 Task: Look for vegan products in the category "Hummus".
Action: Mouse moved to (841, 273)
Screenshot: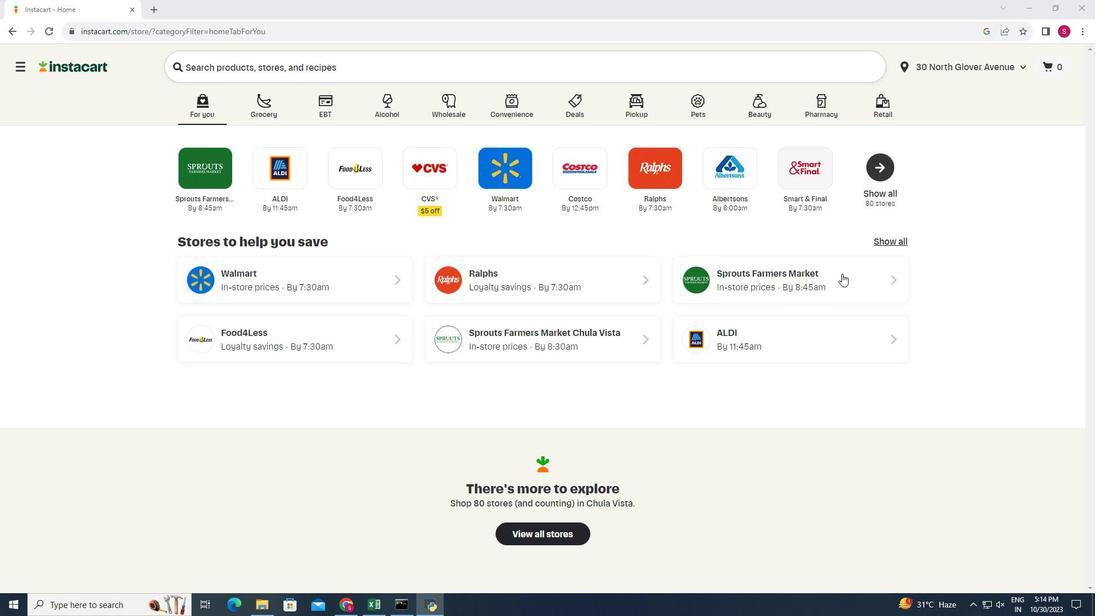 
Action: Mouse pressed left at (841, 273)
Screenshot: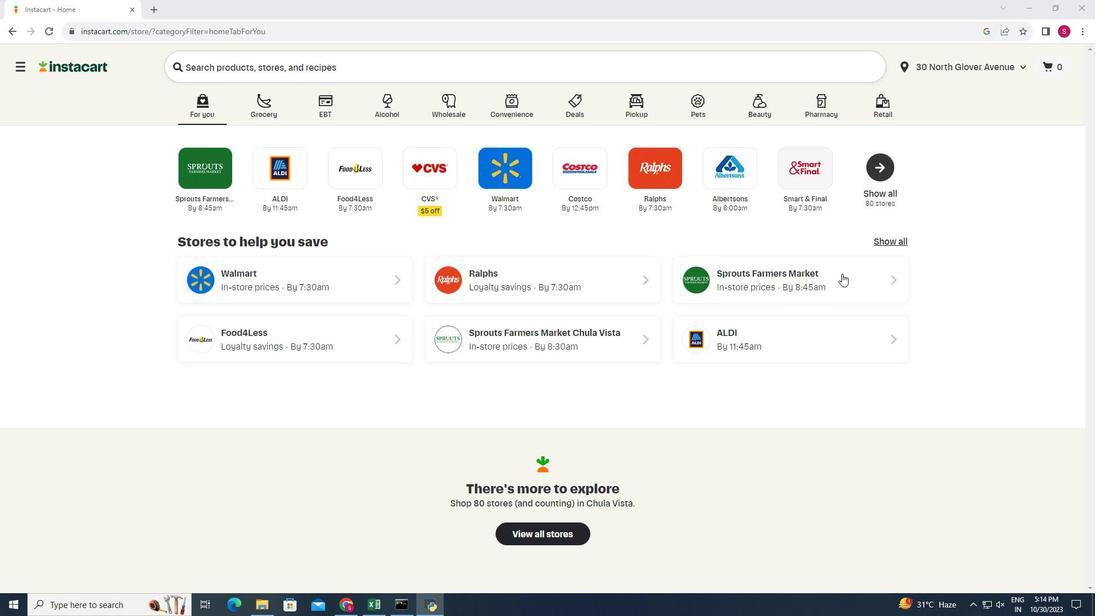 
Action: Mouse moved to (45, 499)
Screenshot: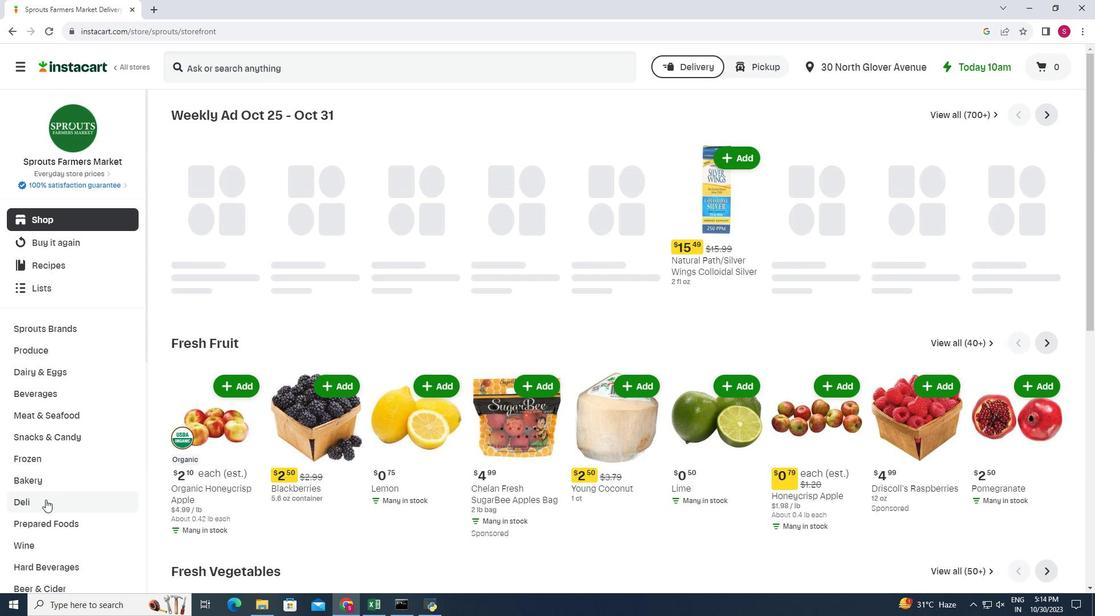 
Action: Mouse pressed left at (45, 499)
Screenshot: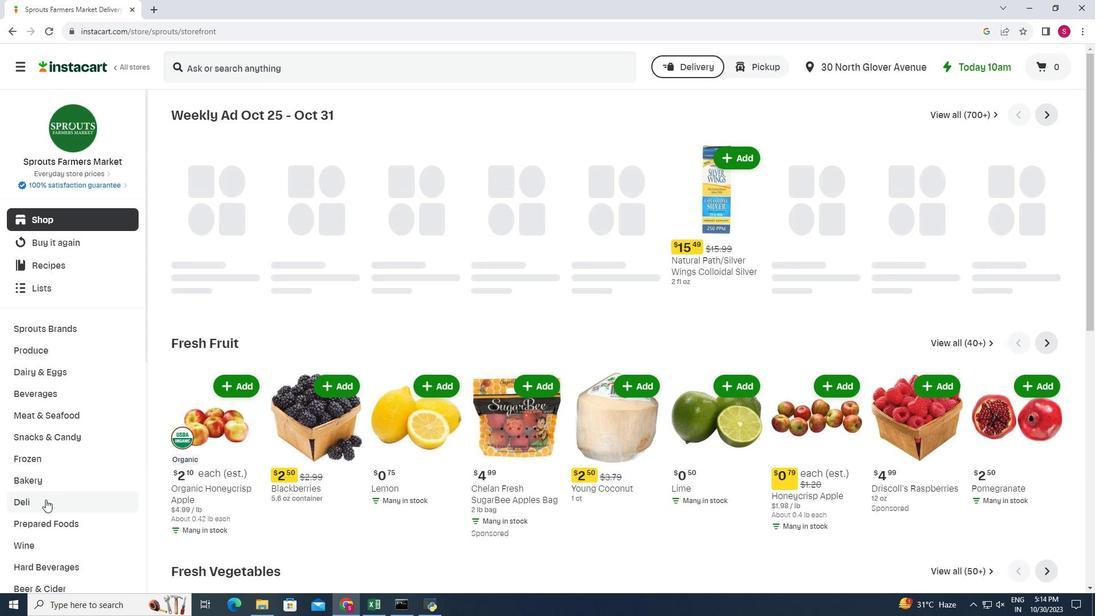 
Action: Mouse moved to (389, 144)
Screenshot: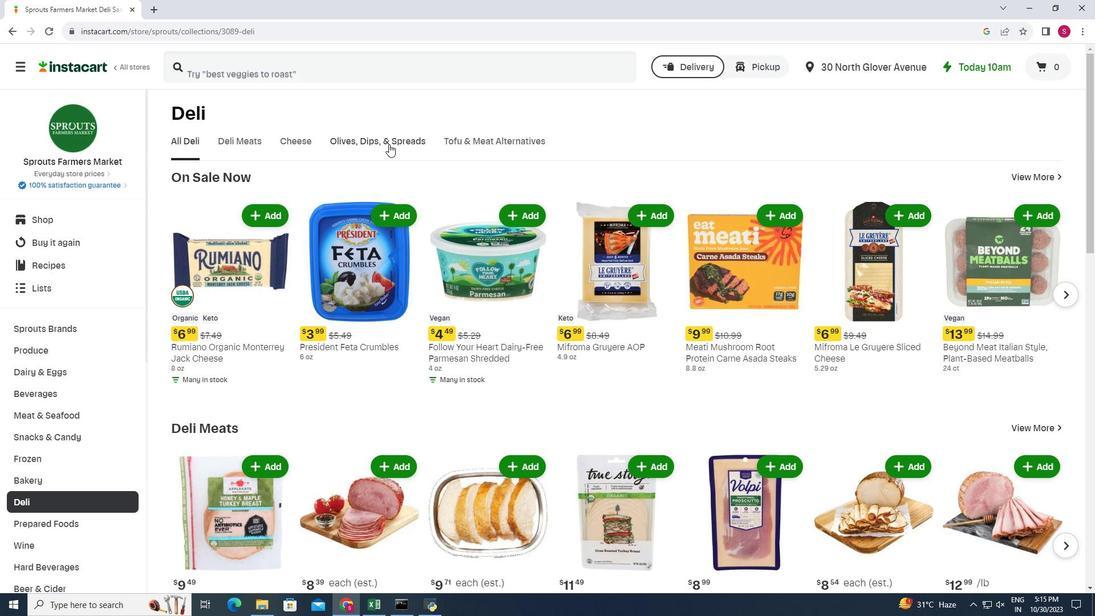 
Action: Mouse pressed left at (389, 144)
Screenshot: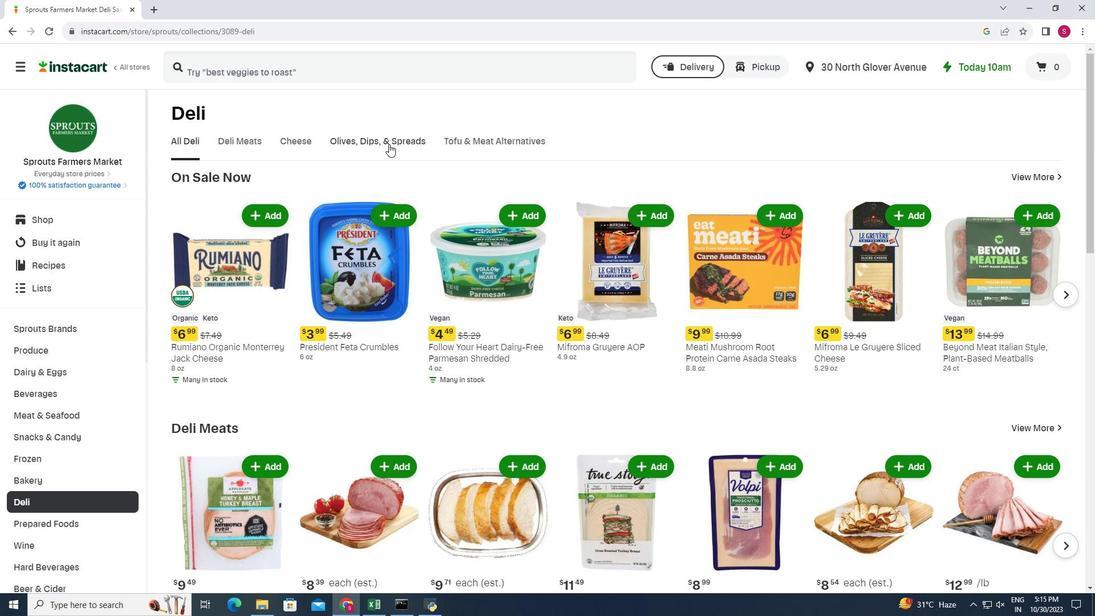 
Action: Mouse moved to (267, 182)
Screenshot: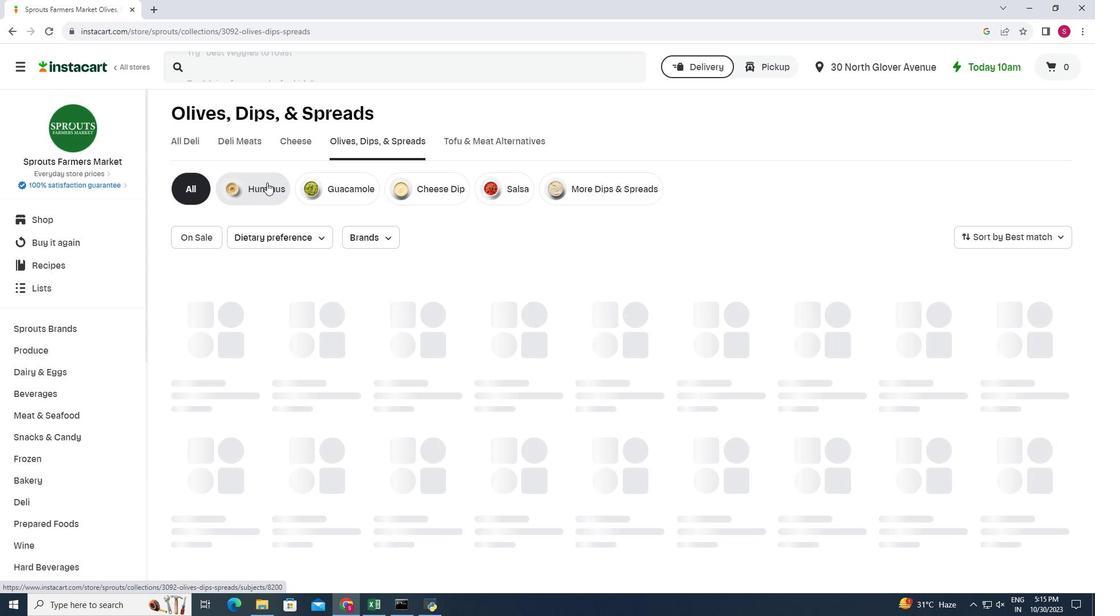 
Action: Mouse pressed left at (267, 182)
Screenshot: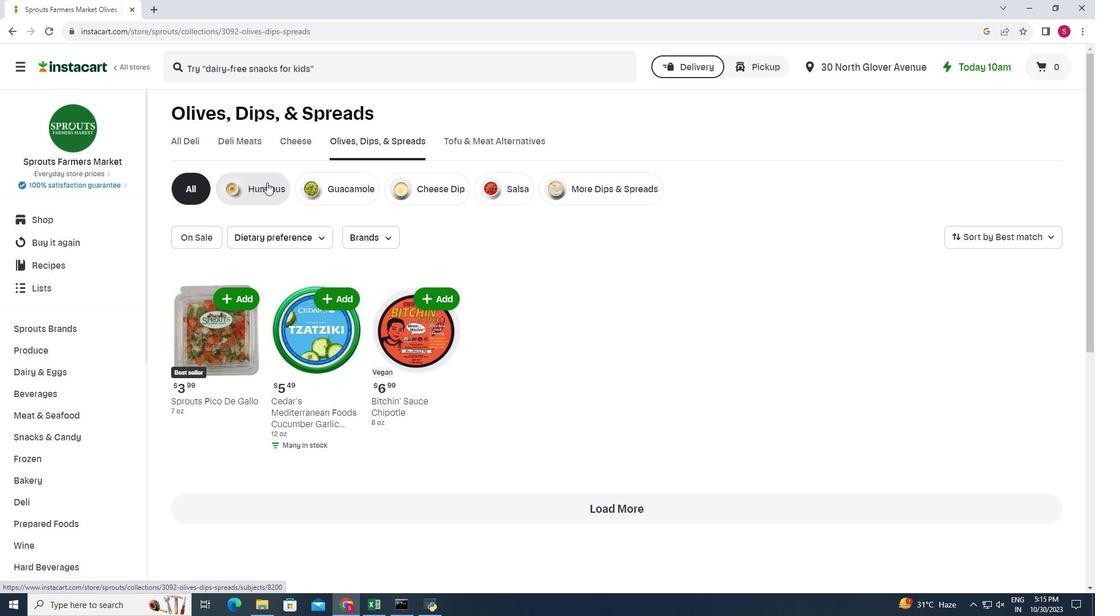 
Action: Mouse moved to (267, 234)
Screenshot: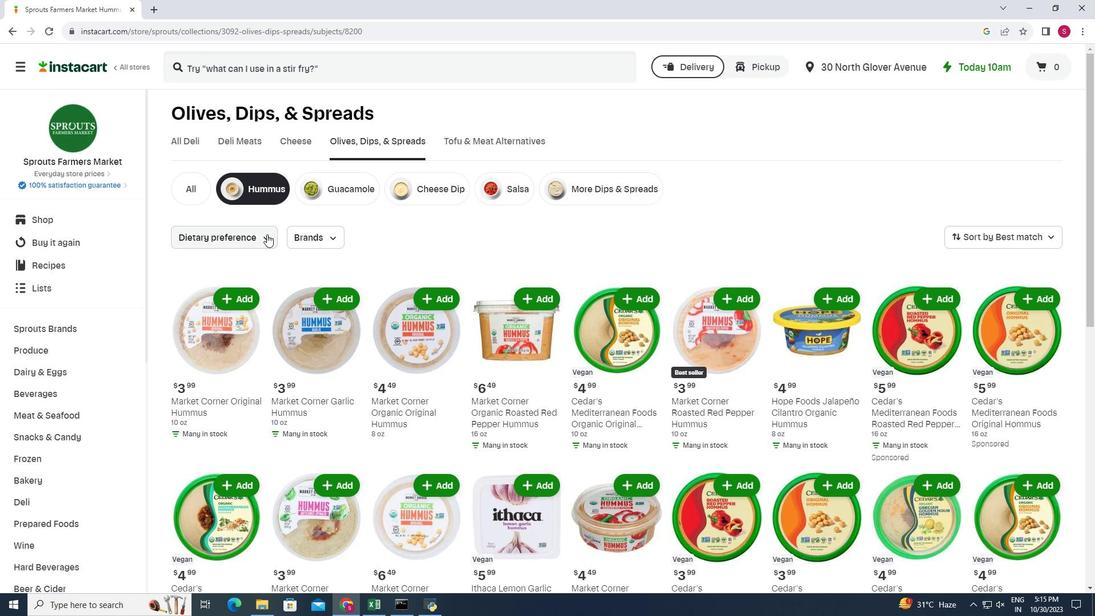 
Action: Mouse pressed left at (267, 234)
Screenshot: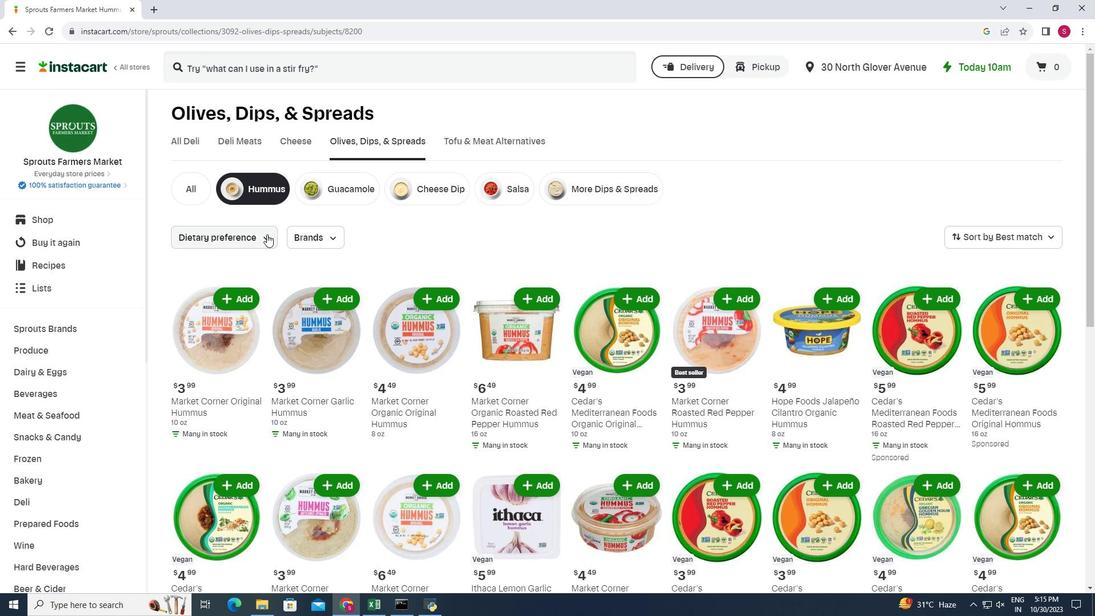 
Action: Mouse moved to (196, 269)
Screenshot: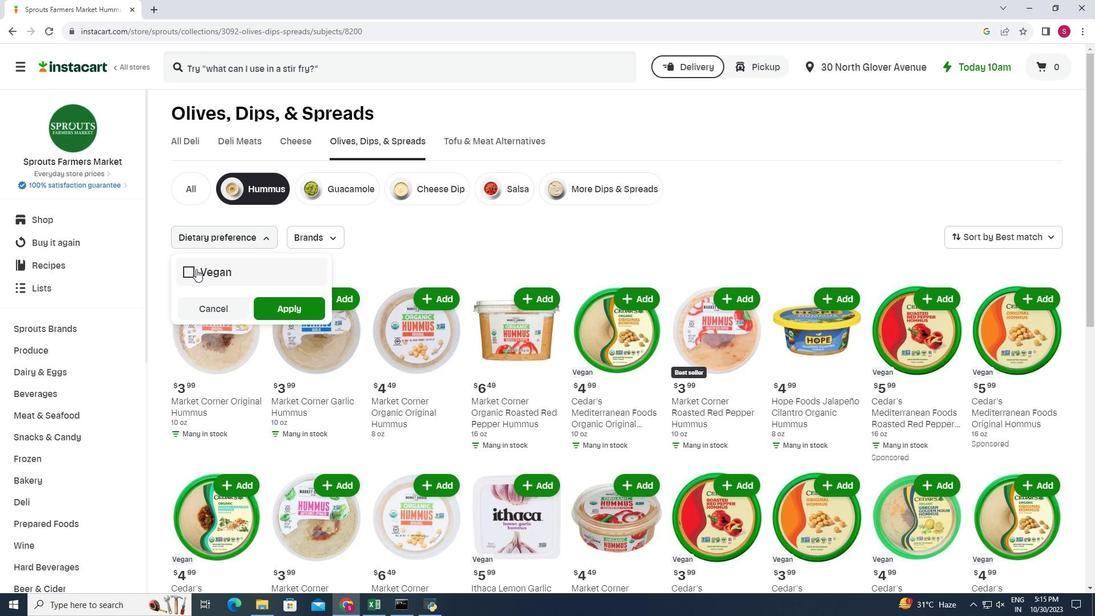 
Action: Mouse pressed left at (196, 269)
Screenshot: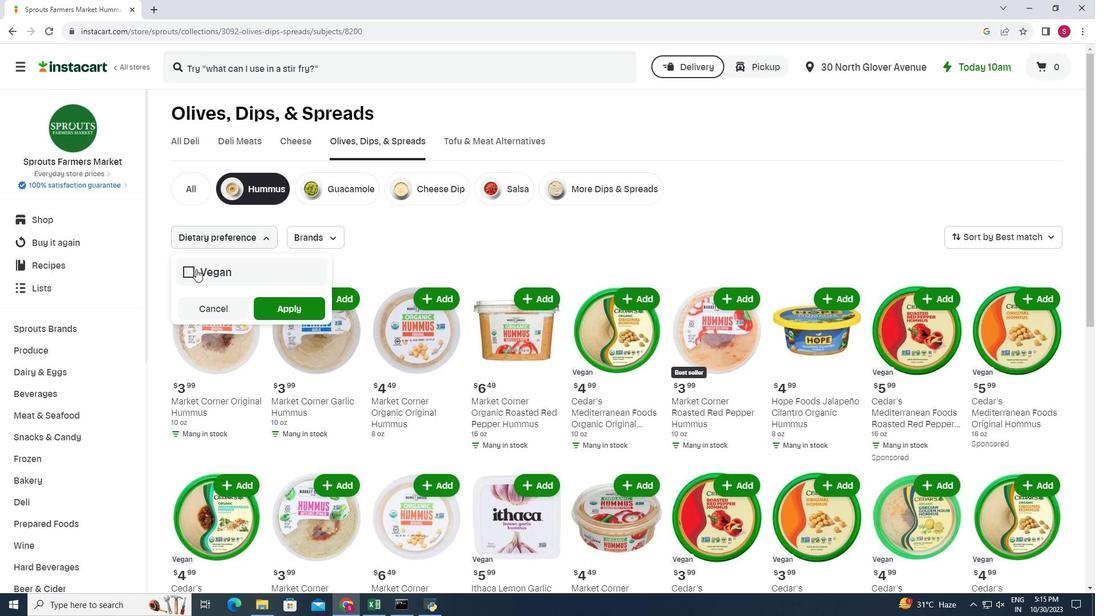 
Action: Mouse moved to (294, 309)
Screenshot: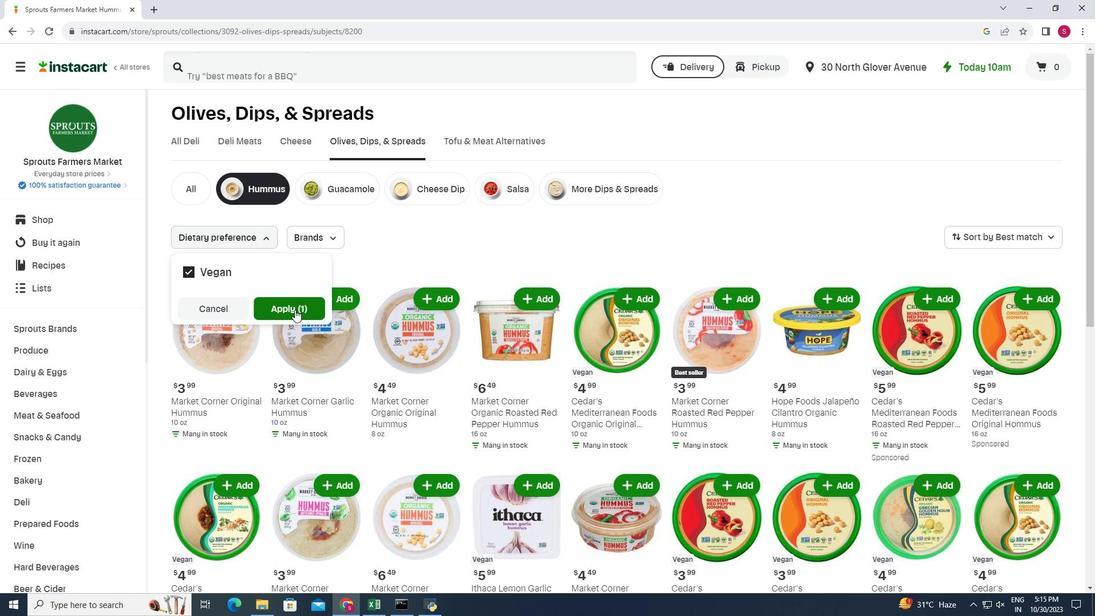 
Action: Mouse pressed left at (294, 309)
Screenshot: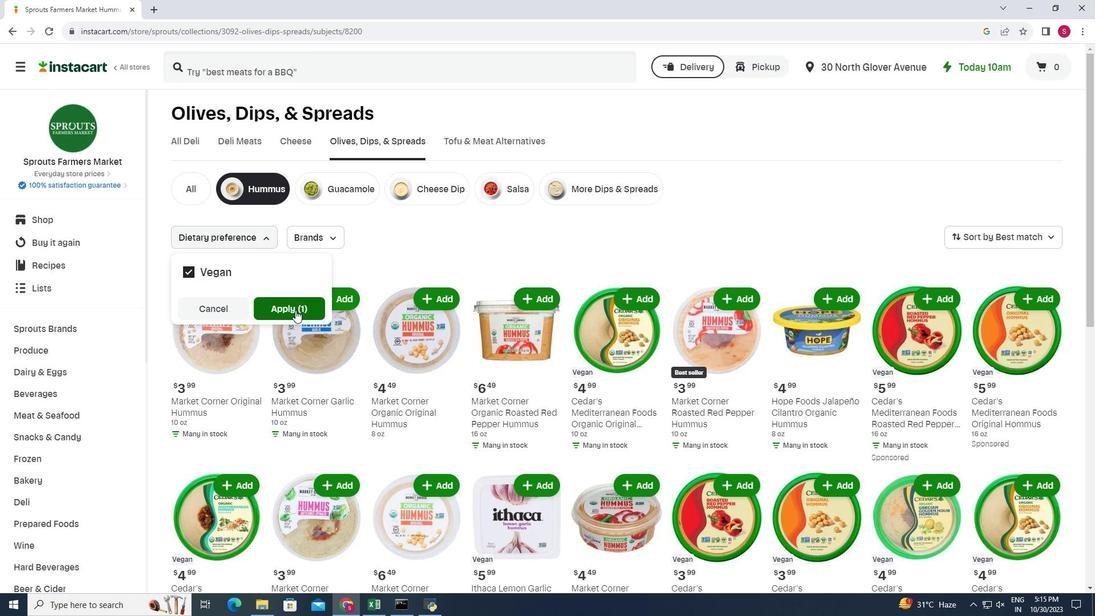 
Action: Mouse moved to (775, 235)
Screenshot: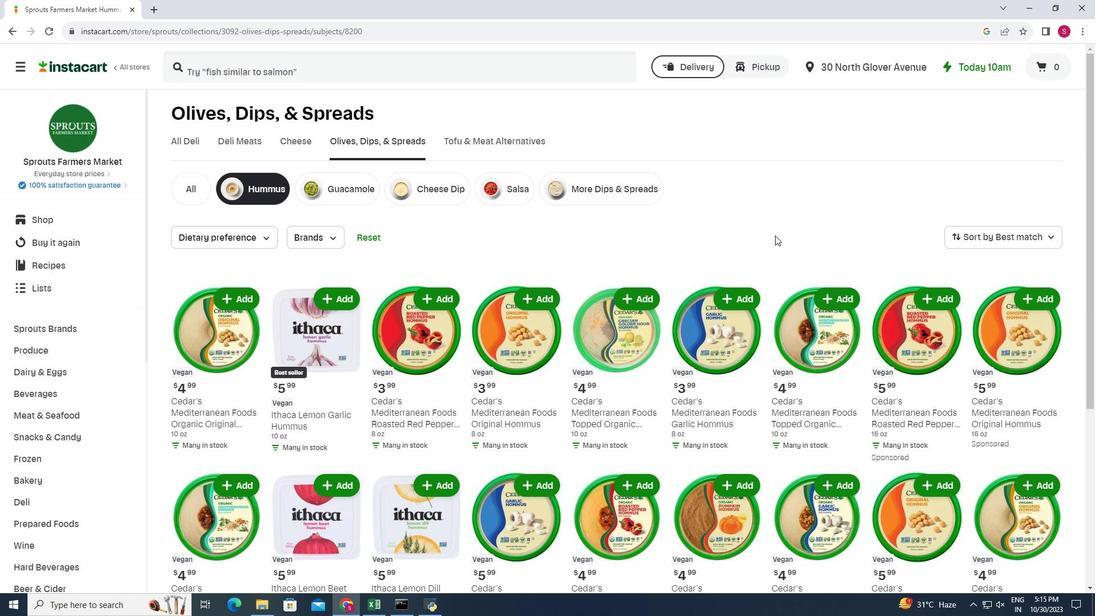 
Action: Mouse scrolled (775, 235) with delta (0, 0)
Screenshot: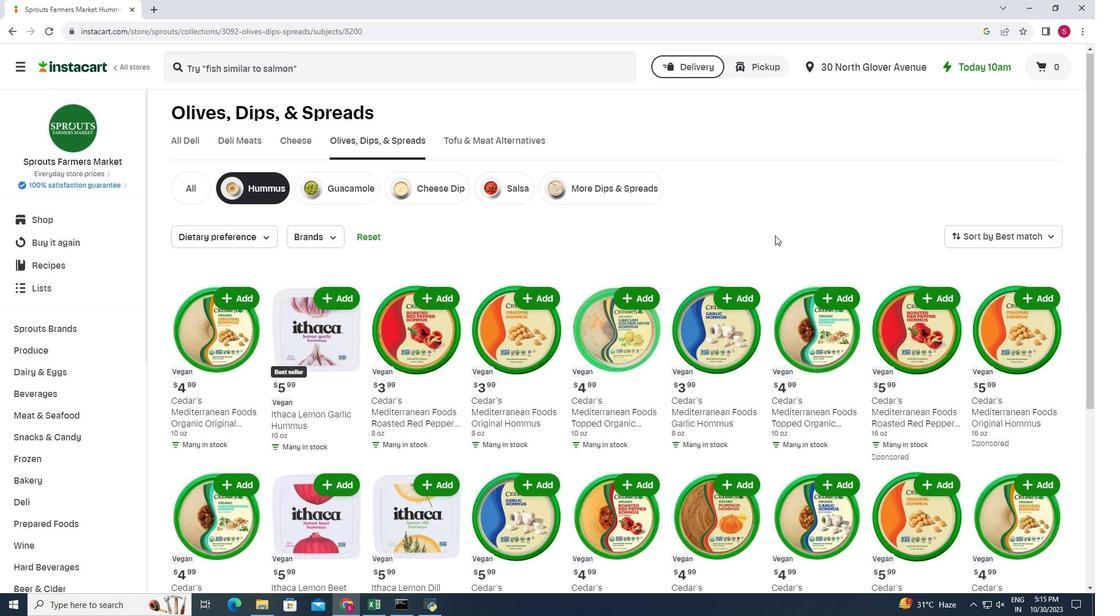
Action: Mouse moved to (775, 235)
Screenshot: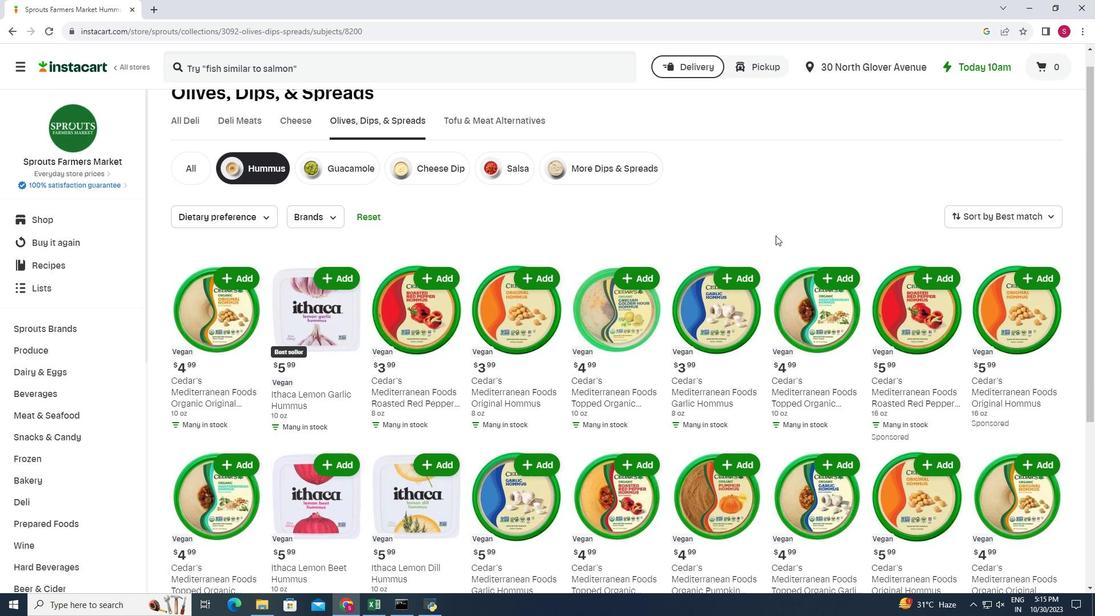 
Action: Mouse scrolled (775, 235) with delta (0, 0)
Screenshot: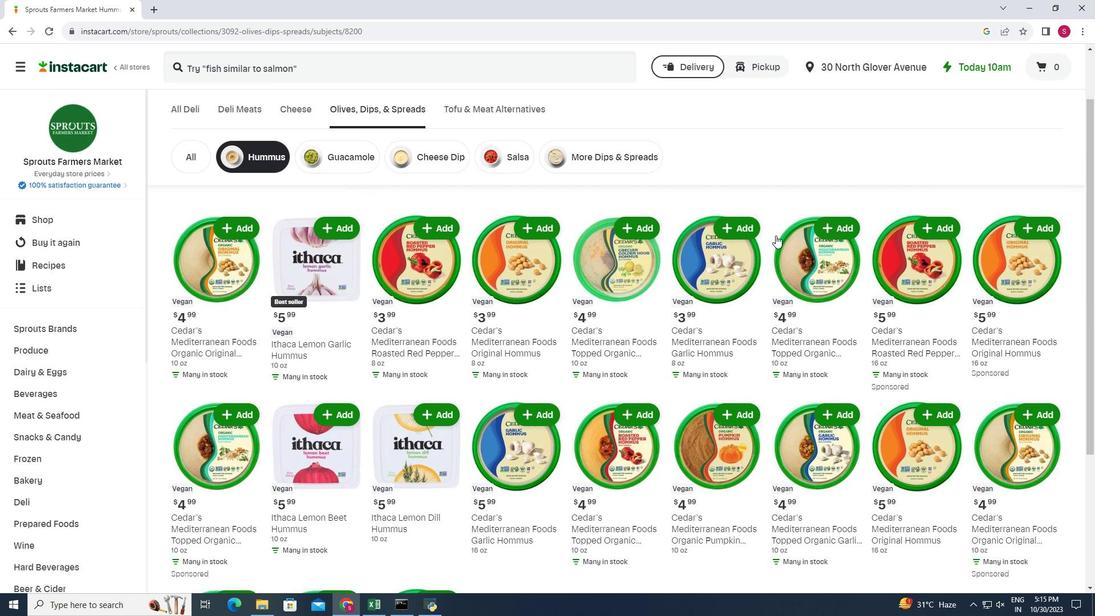 
Action: Mouse moved to (775, 236)
Screenshot: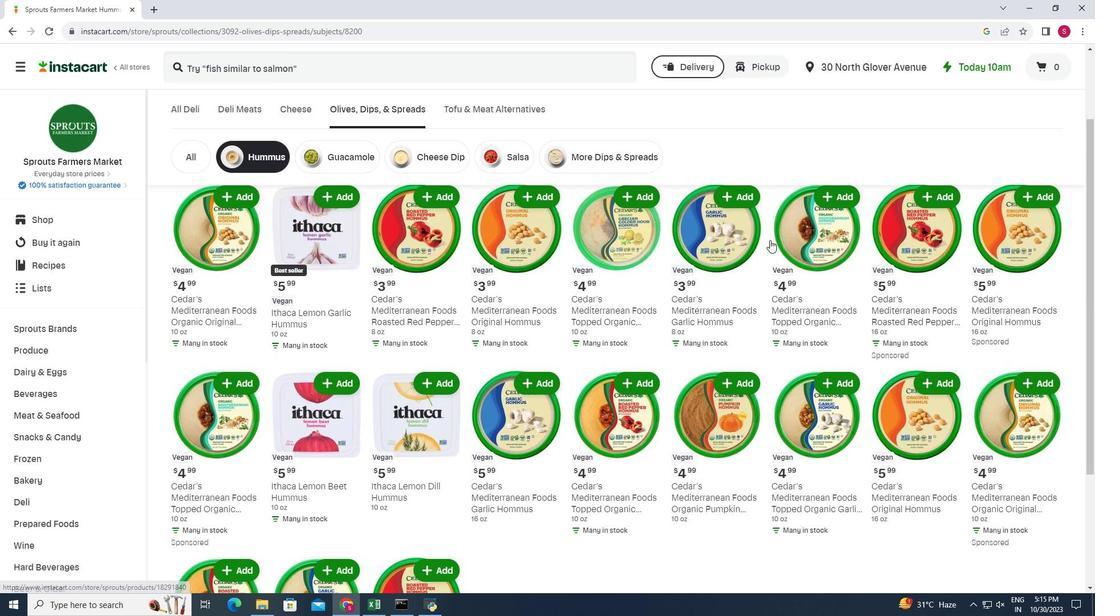 
Action: Mouse scrolled (775, 235) with delta (0, 0)
Screenshot: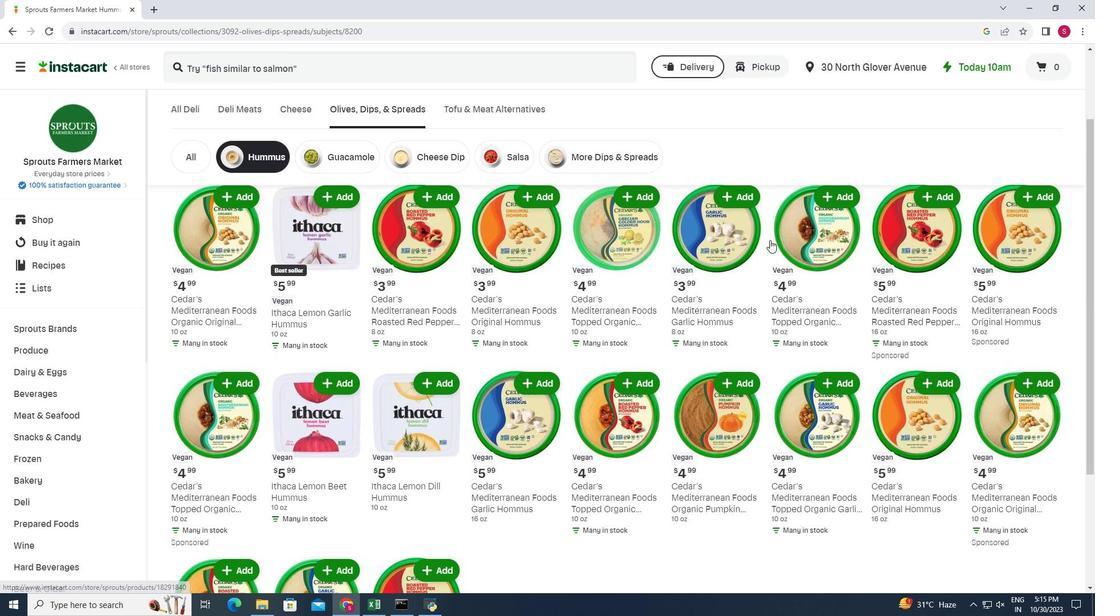 
Action: Mouse moved to (763, 243)
Screenshot: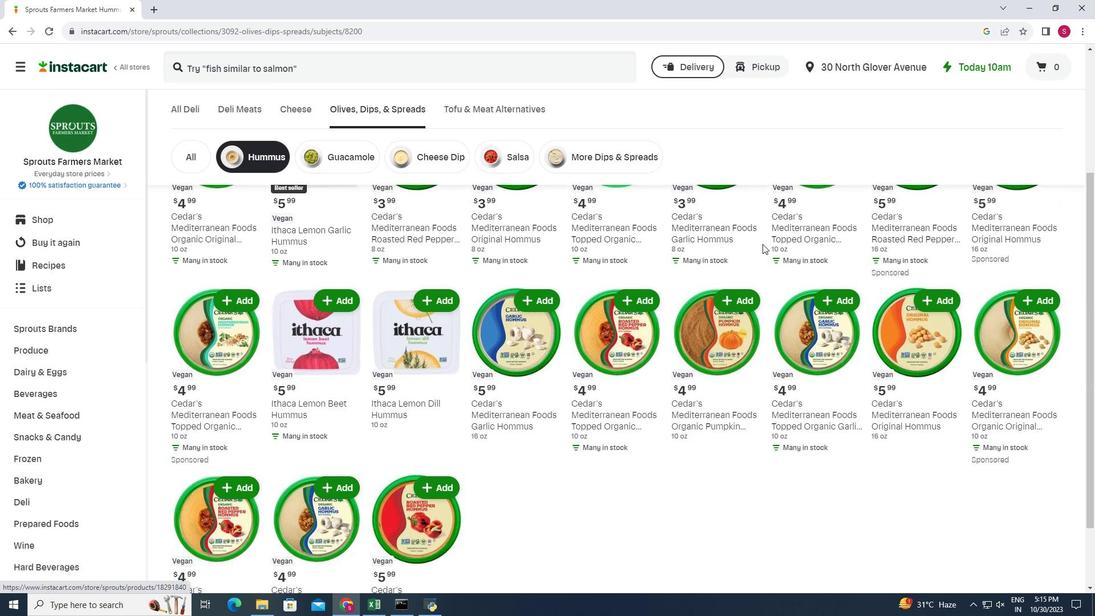
Action: Mouse scrolled (763, 243) with delta (0, 0)
Screenshot: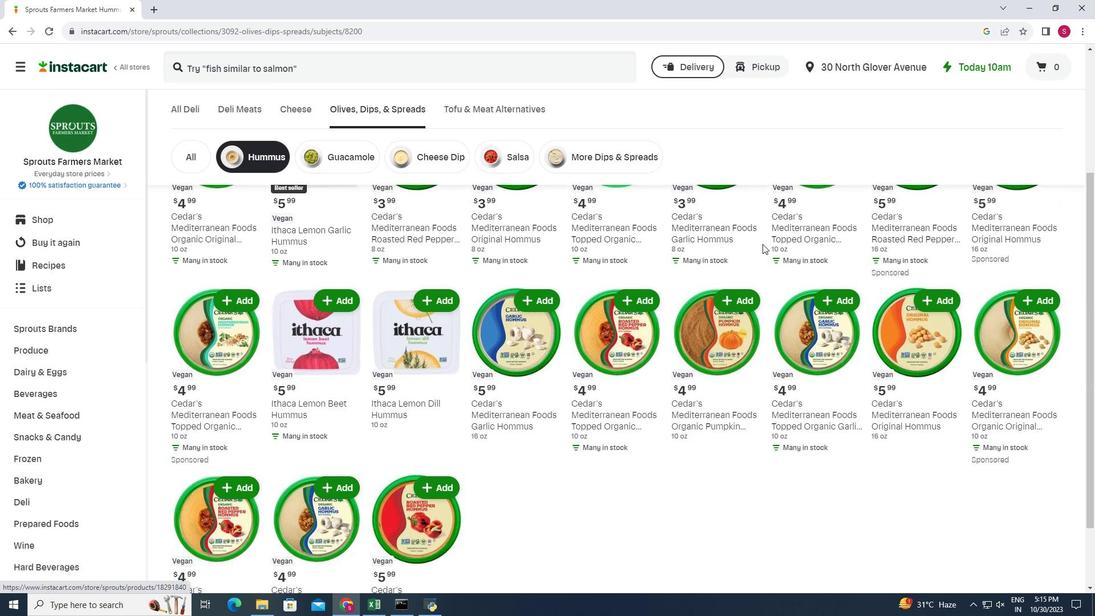 
Action: Mouse moved to (762, 245)
Screenshot: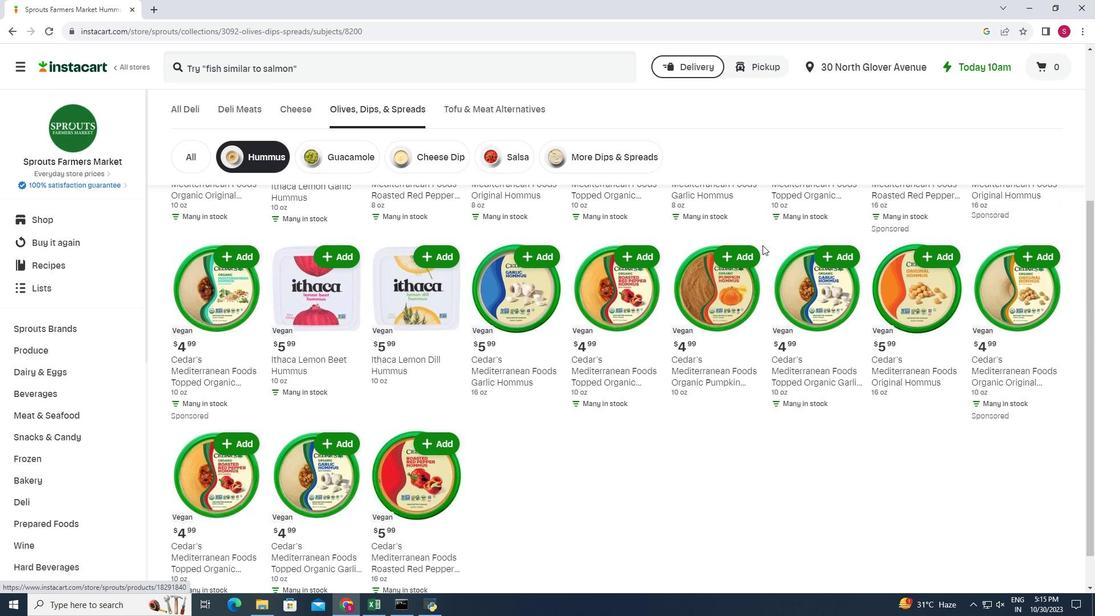 
Action: Mouse scrolled (762, 244) with delta (0, 0)
Screenshot: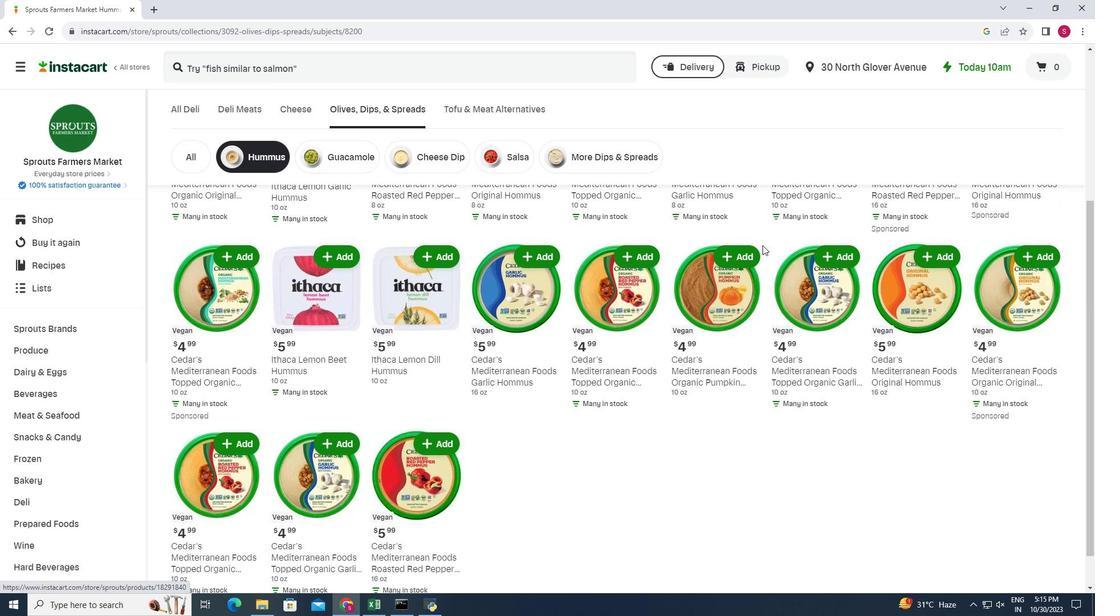 
Action: Mouse scrolled (762, 244) with delta (0, 0)
Screenshot: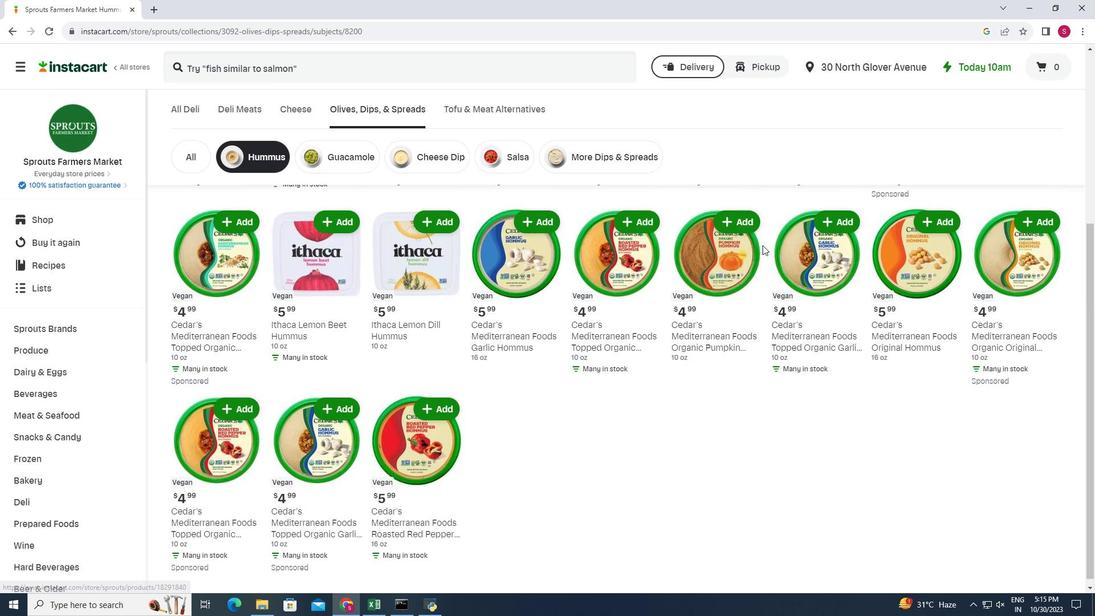 
Action: Mouse scrolled (762, 244) with delta (0, 0)
Screenshot: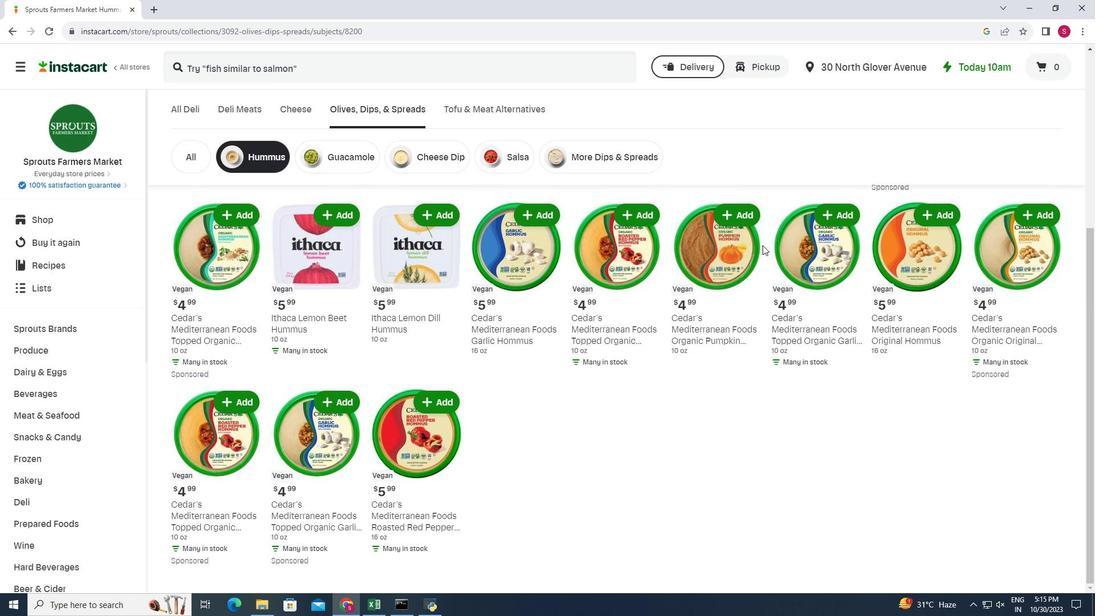 
Action: Mouse moved to (763, 245)
Screenshot: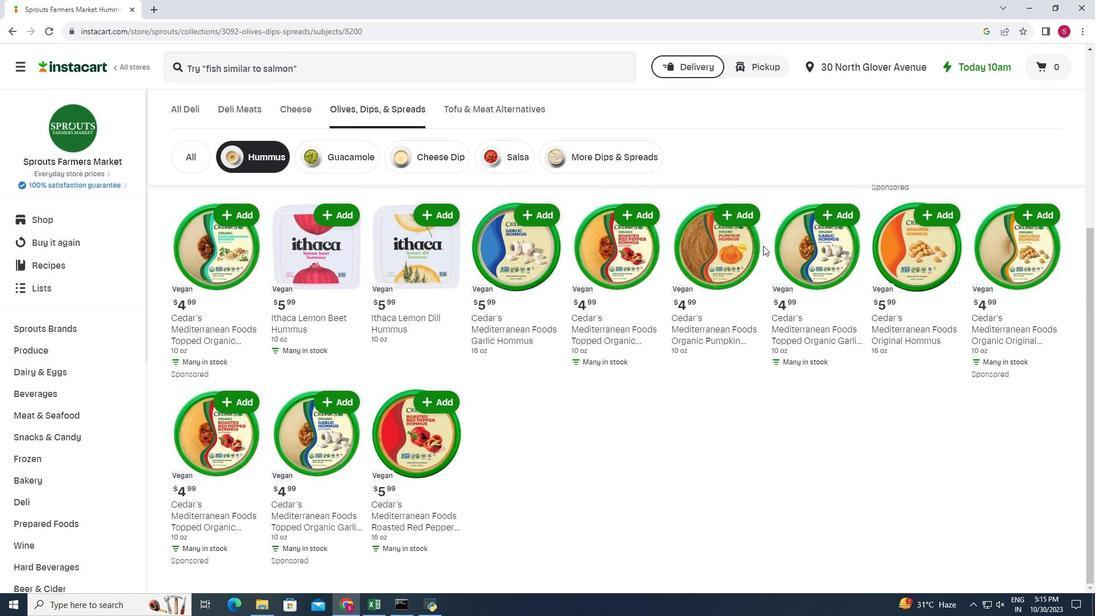 
